 Task: Create a new spreadsheet using the template "Personal: Annual Calendar".
Action: Mouse moved to (38, 94)
Screenshot: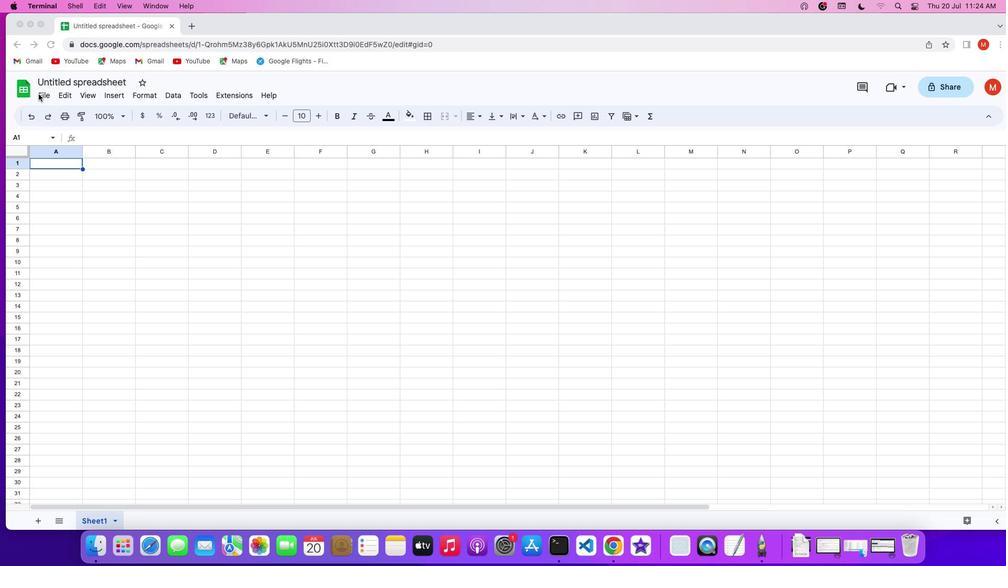 
Action: Mouse pressed left at (38, 94)
Screenshot: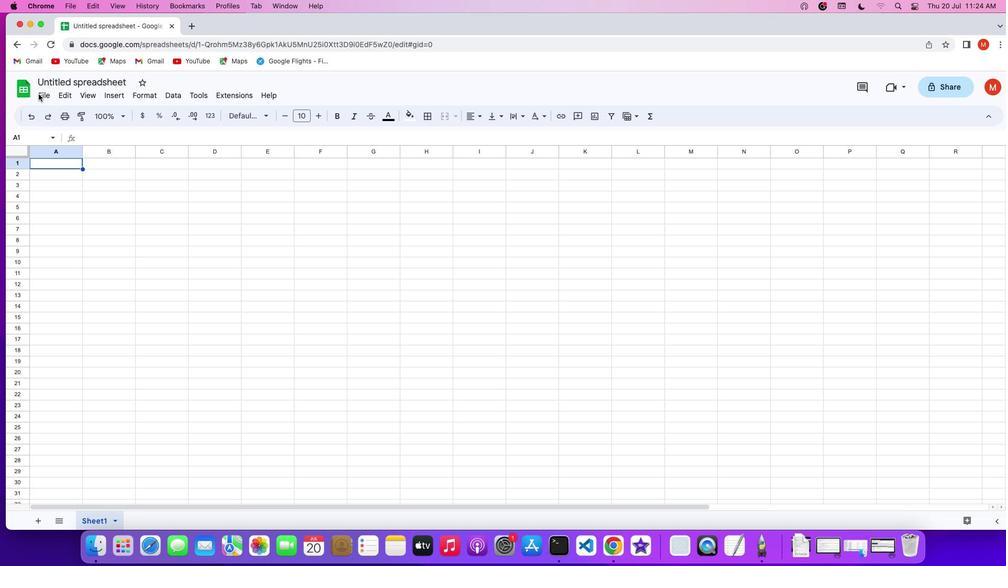 
Action: Mouse pressed left at (38, 94)
Screenshot: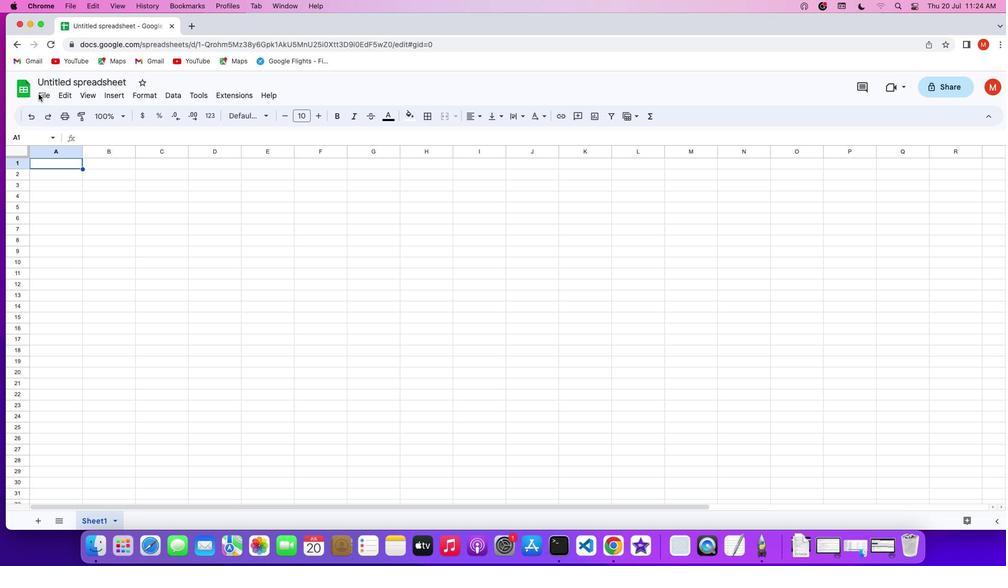 
Action: Mouse moved to (44, 94)
Screenshot: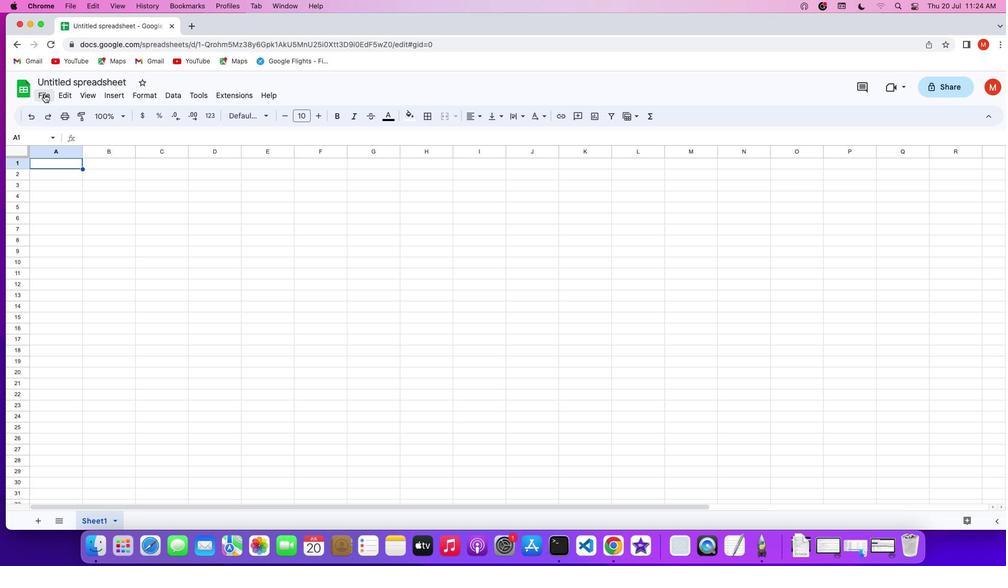 
Action: Mouse pressed left at (44, 94)
Screenshot: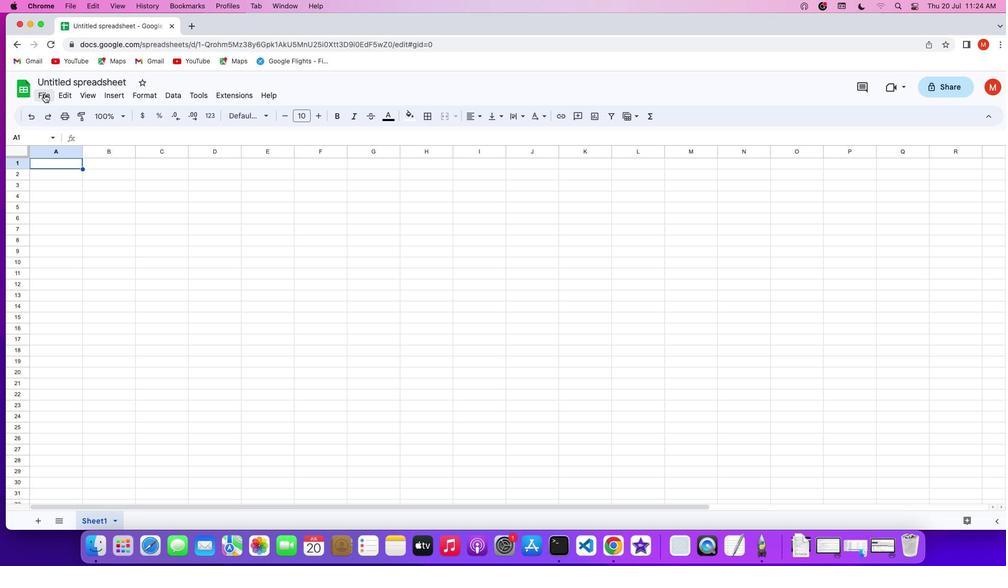 
Action: Mouse moved to (231, 127)
Screenshot: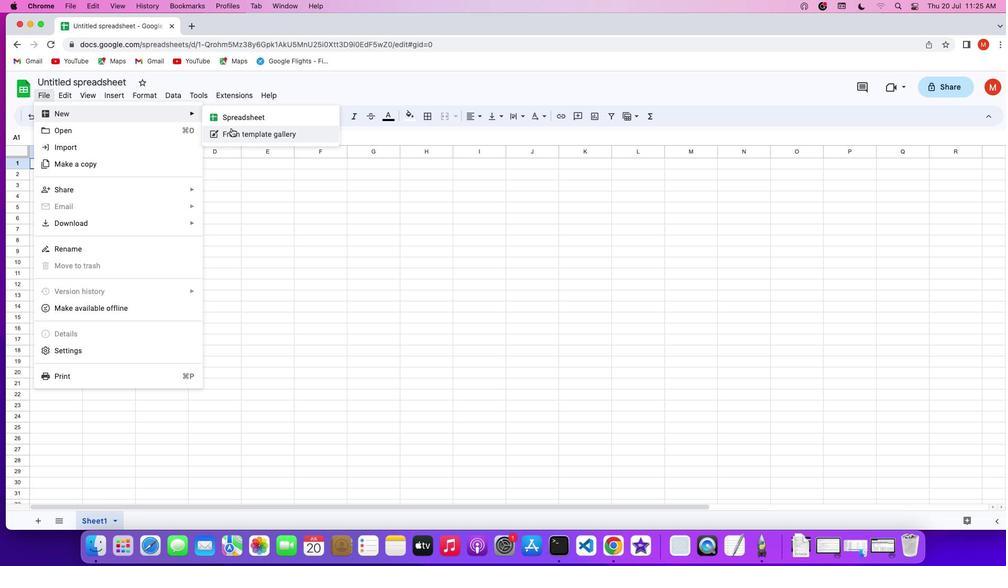
Action: Mouse pressed left at (231, 127)
Screenshot: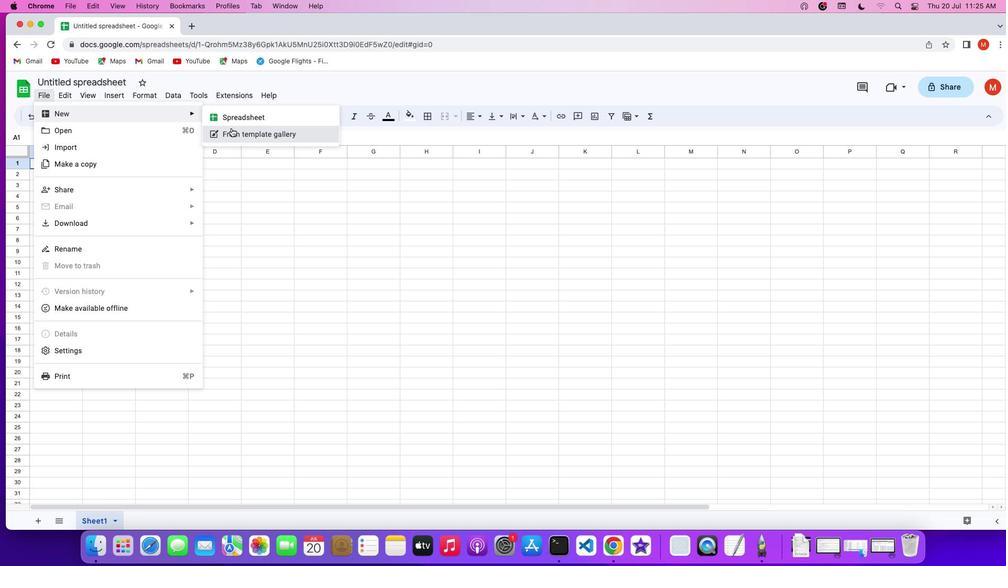 
Action: Mouse moved to (734, 321)
Screenshot: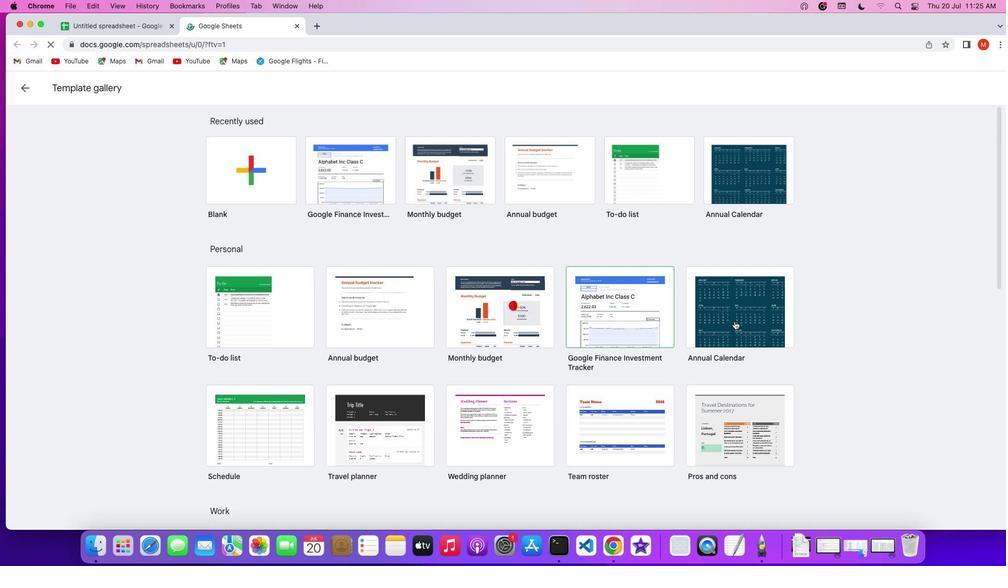 
Action: Mouse pressed left at (734, 321)
Screenshot: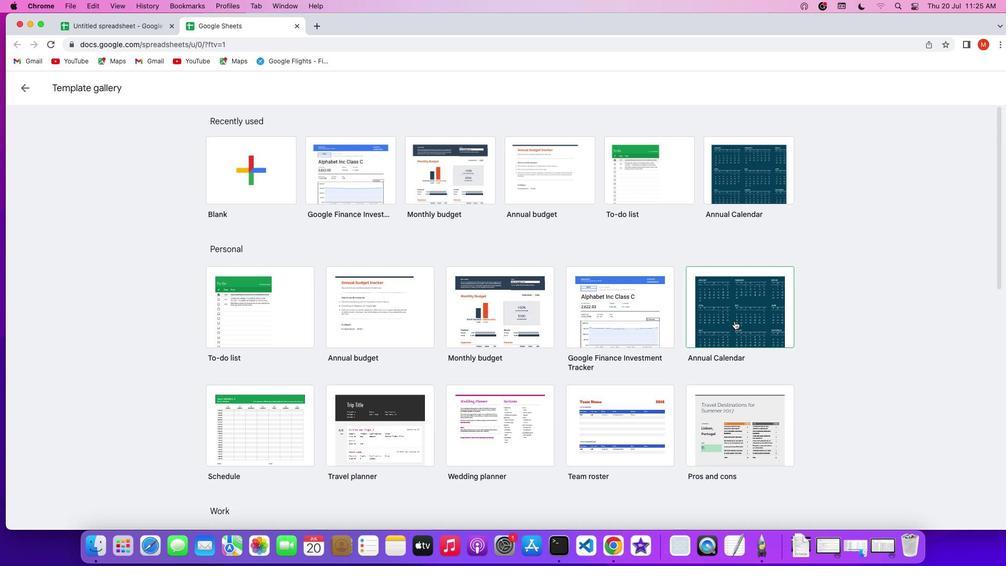 
Action: Mouse pressed left at (734, 321)
Screenshot: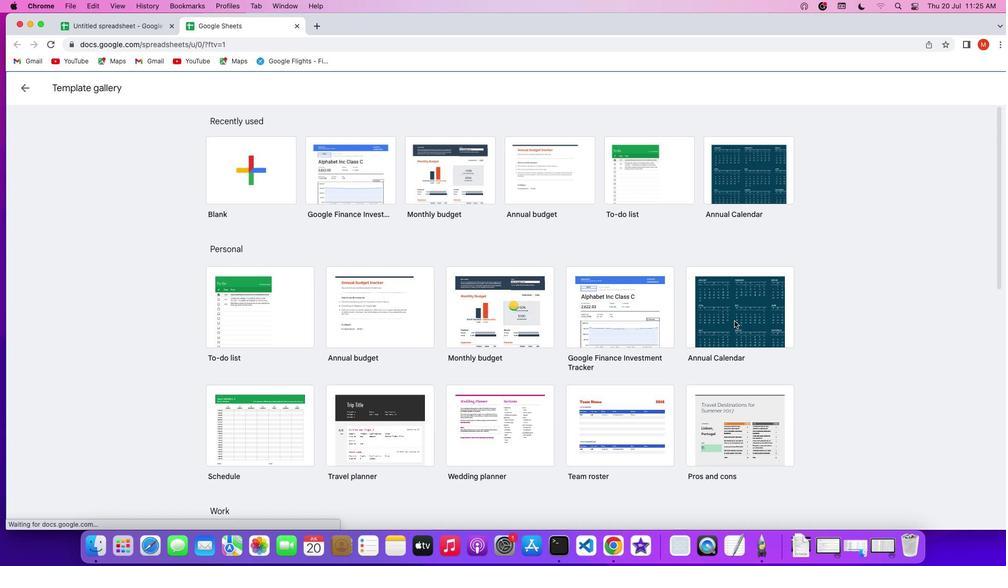 
